 Task: Create a task  Implement a new remote desktop solution for a company's employees , assign it to team member softage.3@softage.net in the project AgileCube and update the status of the task to  Off Track , set the priority of the task to Medium
Action: Mouse moved to (49, 62)
Screenshot: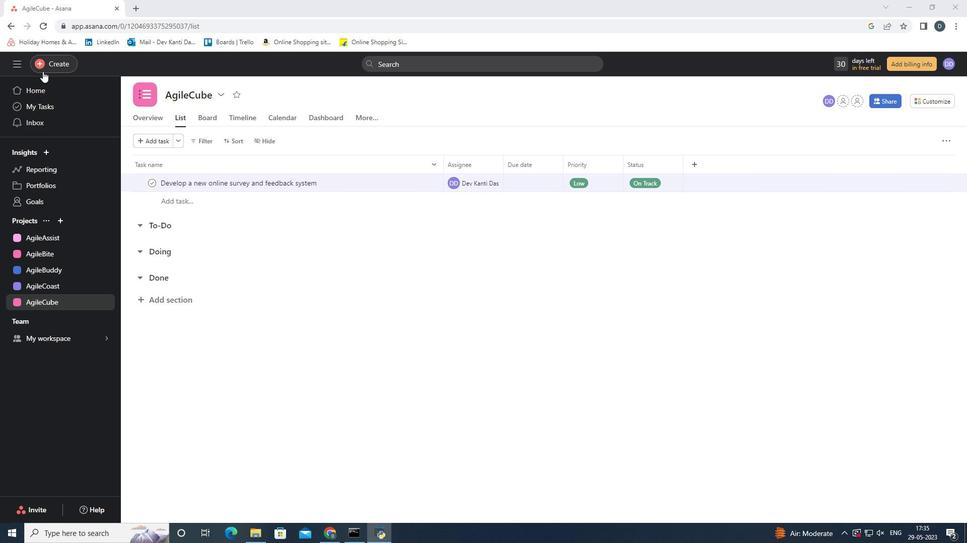 
Action: Mouse pressed left at (49, 62)
Screenshot: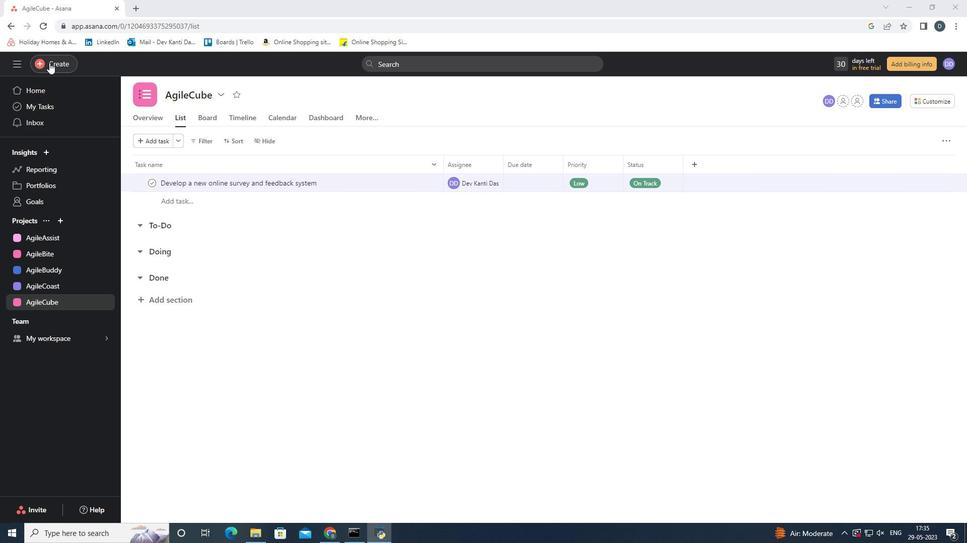 
Action: Mouse moved to (148, 60)
Screenshot: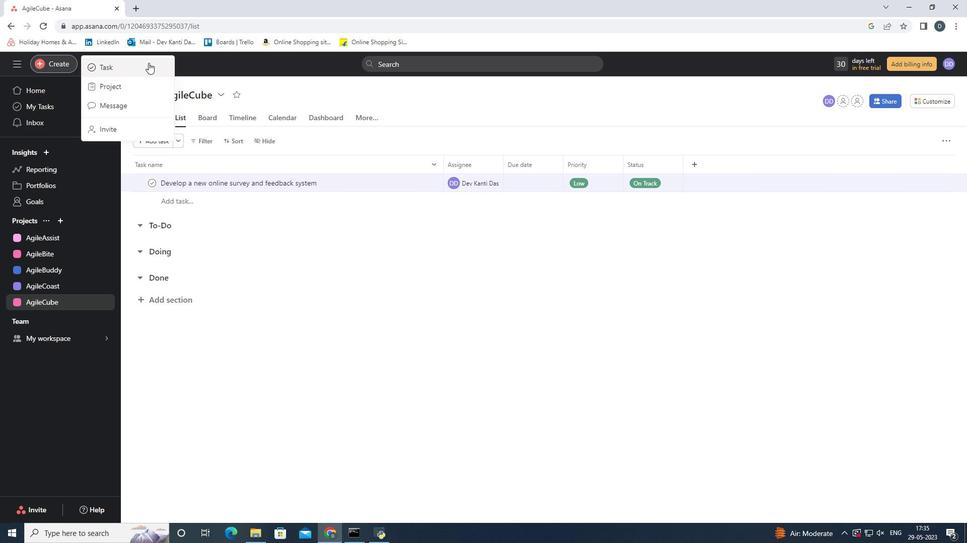 
Action: Mouse pressed left at (148, 60)
Screenshot: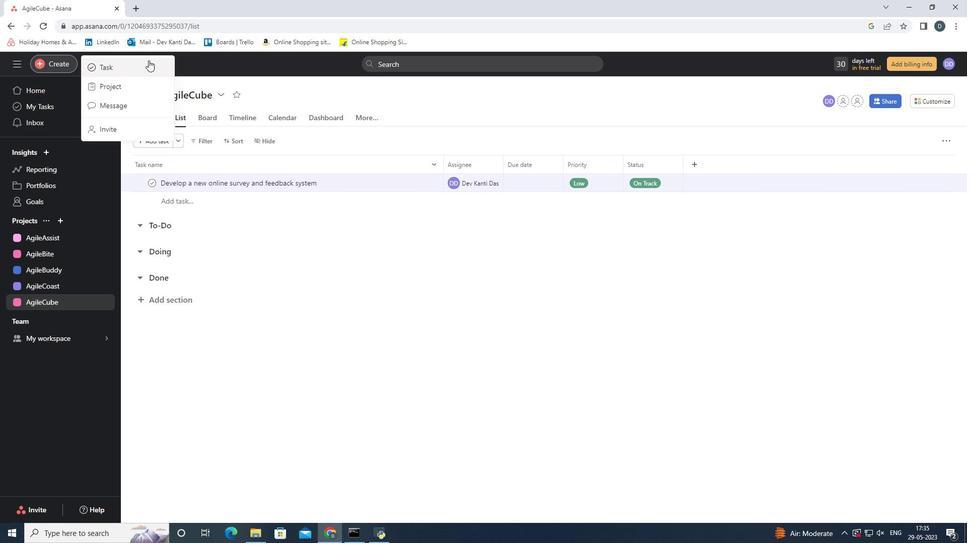 
Action: Mouse moved to (538, 337)
Screenshot: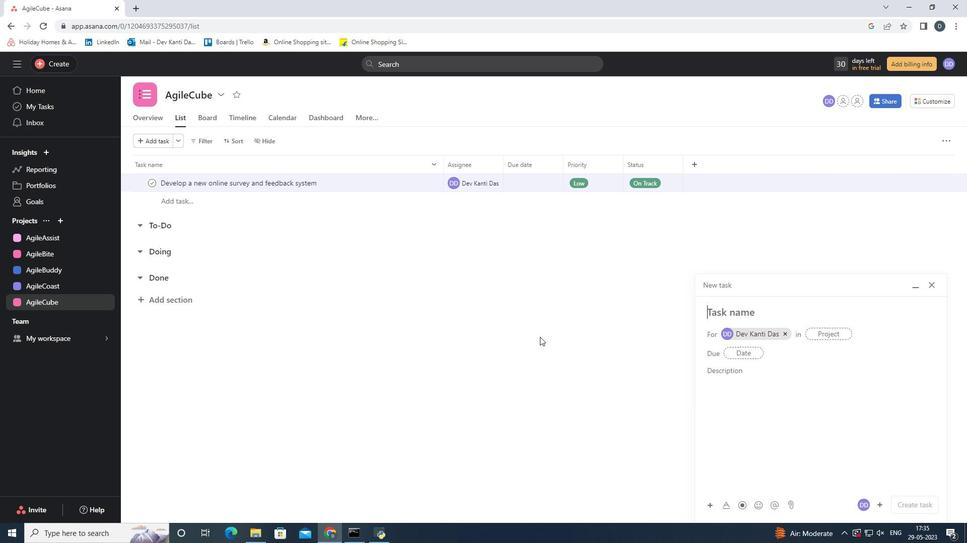 
Action: Key pressed <Key.cmd><Key.cmd><Key.shift>Implement<Key.space>a<Key.space>new<Key.space>remote<Key.space>desktop<Key.space>solution<Key.space>for<Key.space>a<Key.space>company's<Key.space>employees
Screenshot: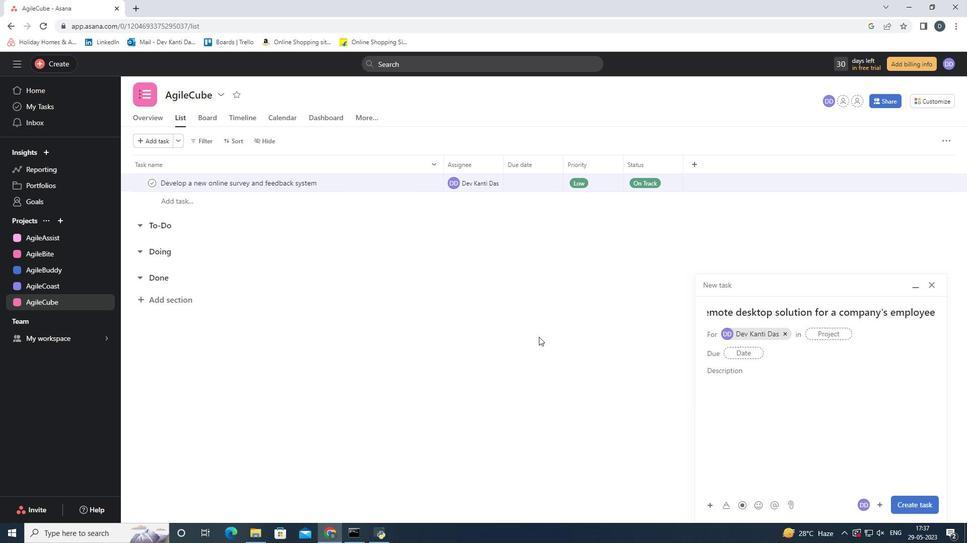 
Action: Mouse moved to (876, 506)
Screenshot: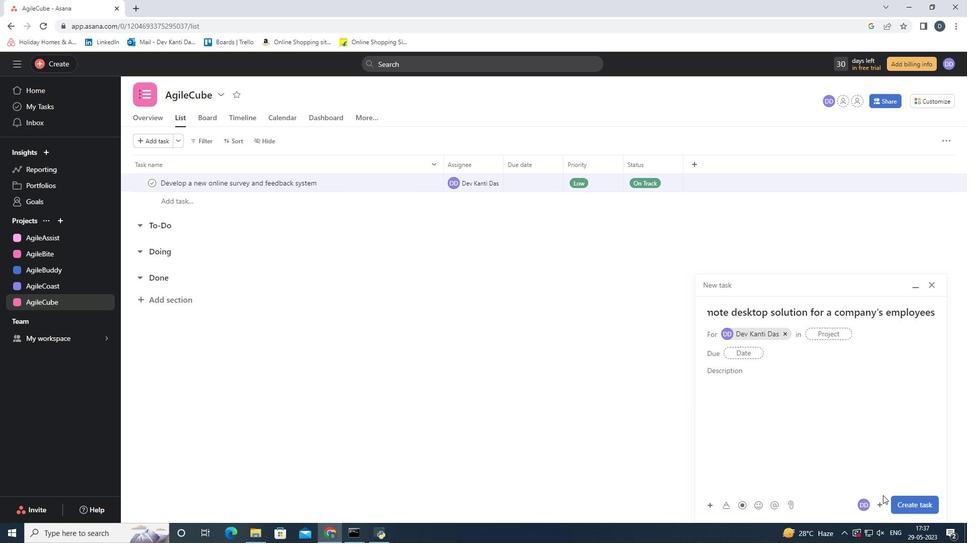 
Action: Mouse pressed left at (876, 506)
Screenshot: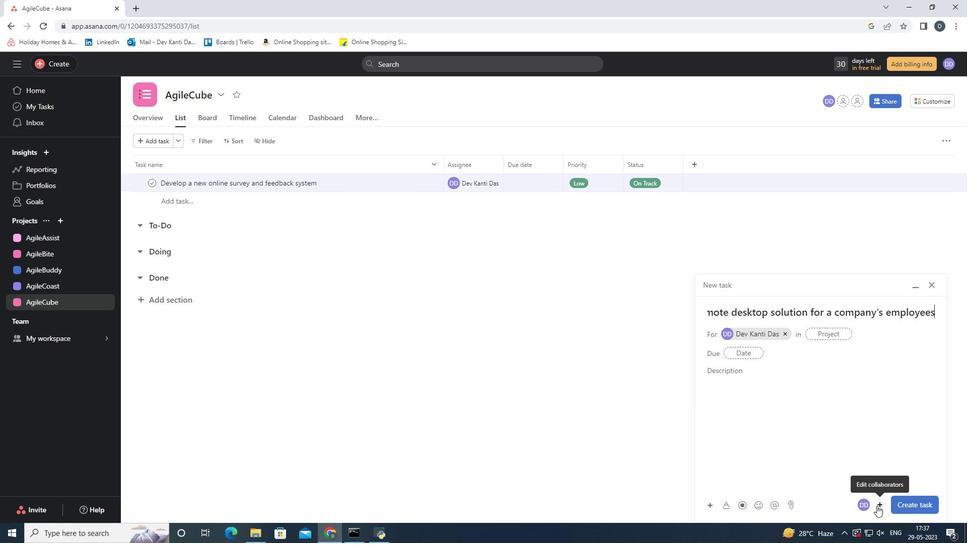 
Action: Mouse moved to (873, 501)
Screenshot: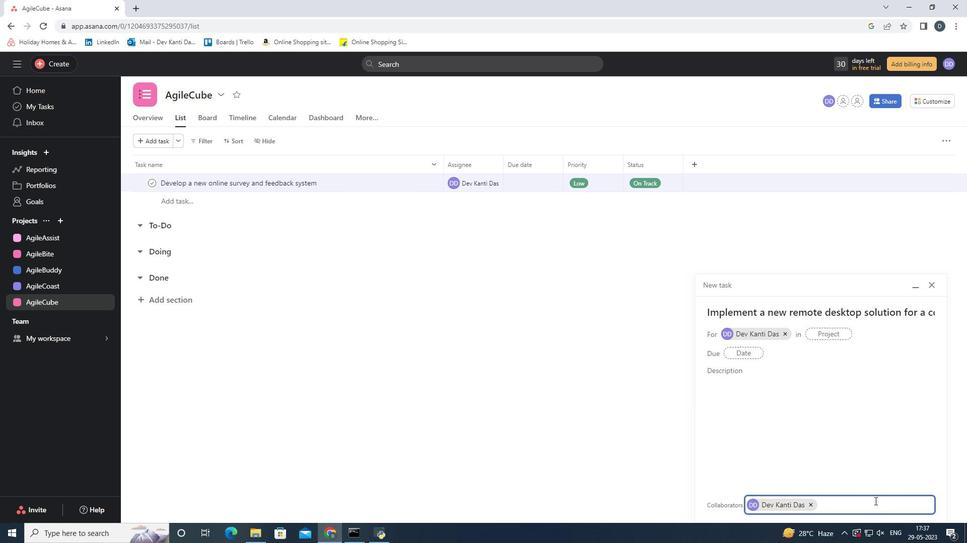 
Action: Key pressed <Key.shift>Softage.3<Key.shift>@softage.net
Screenshot: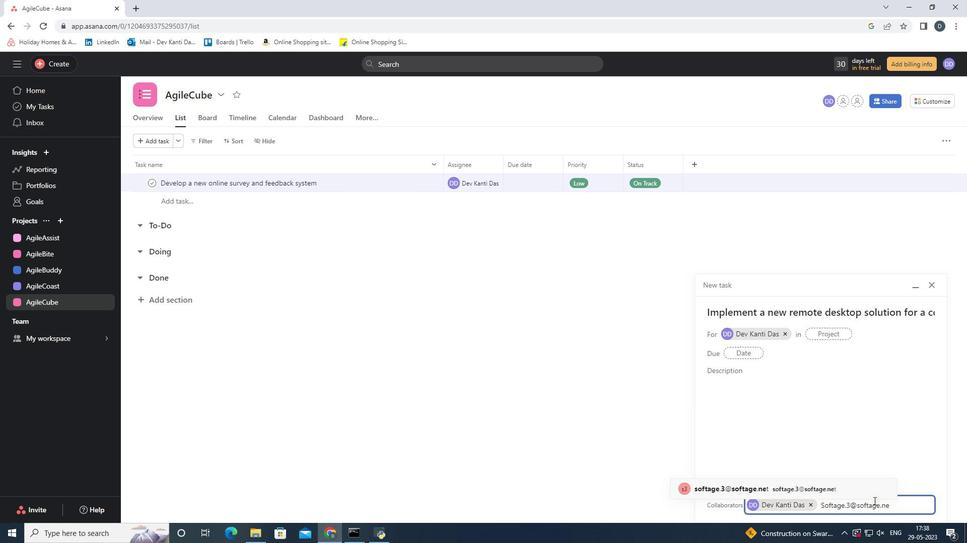 
Action: Mouse moved to (801, 486)
Screenshot: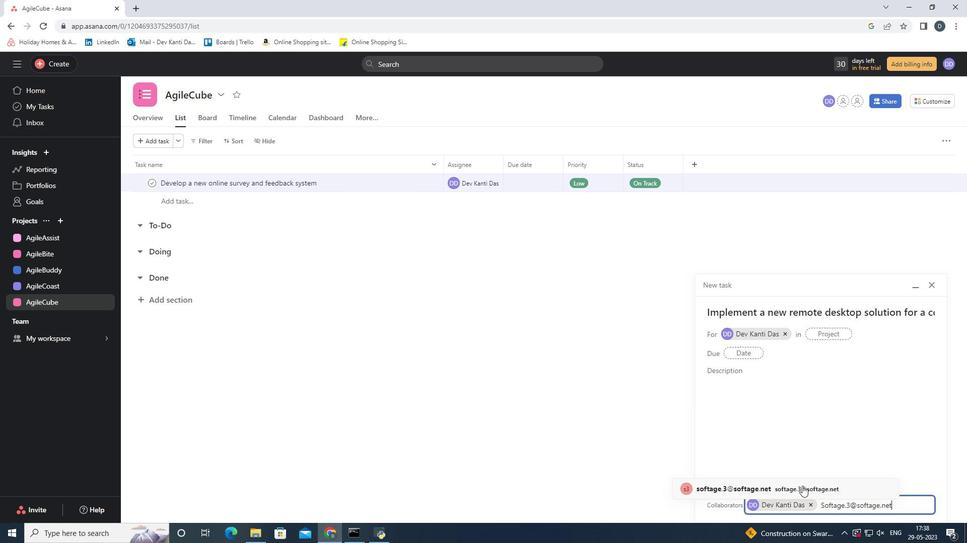 
Action: Mouse pressed left at (801, 486)
Screenshot: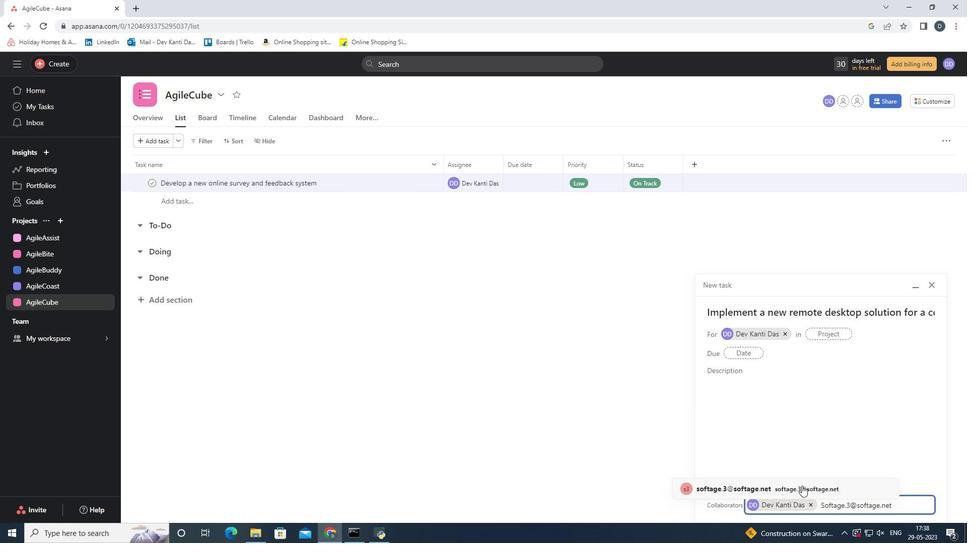 
Action: Mouse moved to (811, 352)
Screenshot: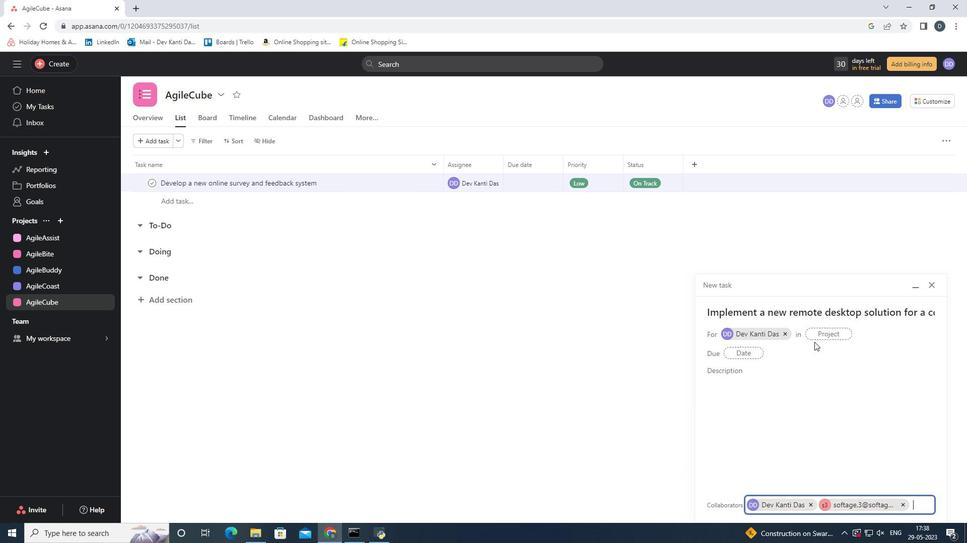 
Action: Mouse pressed left at (811, 352)
Screenshot: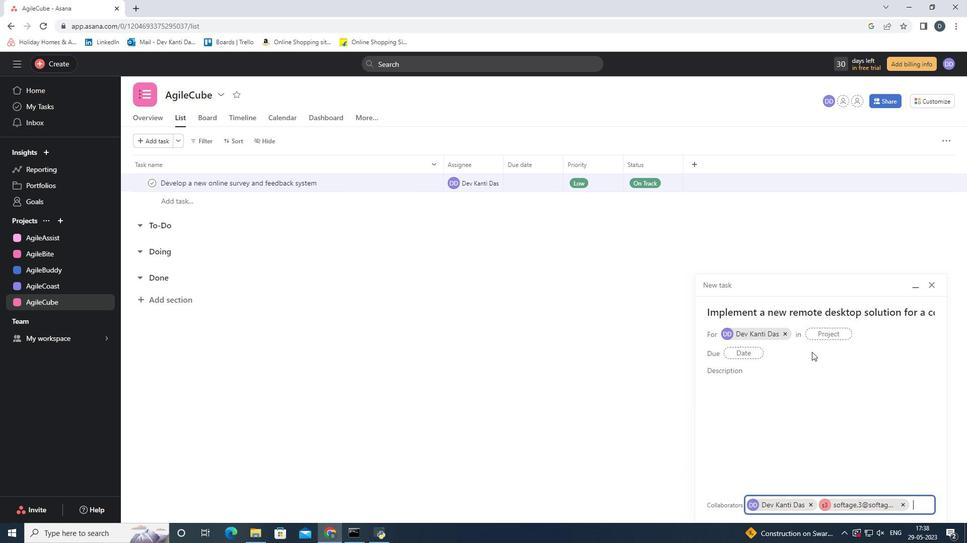 
Action: Mouse moved to (826, 335)
Screenshot: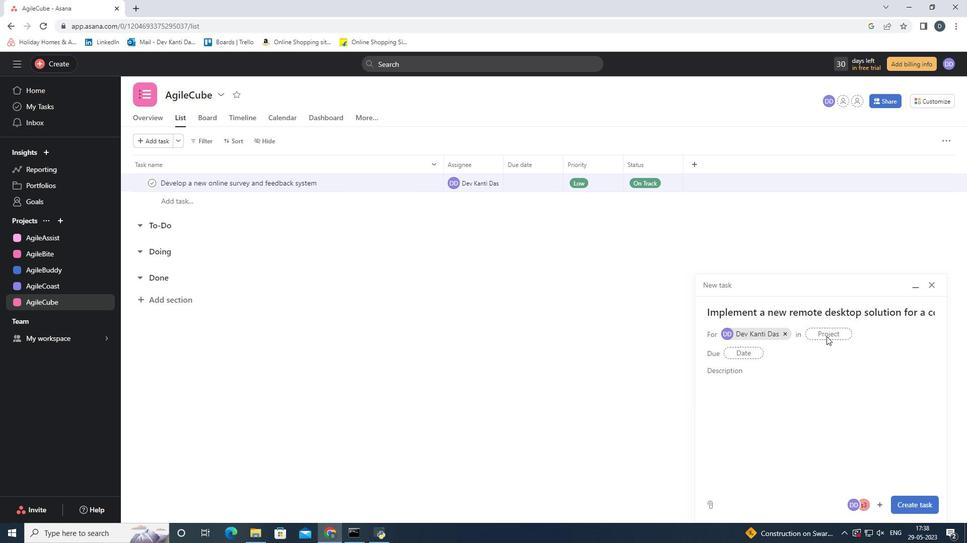
Action: Mouse pressed left at (826, 335)
Screenshot: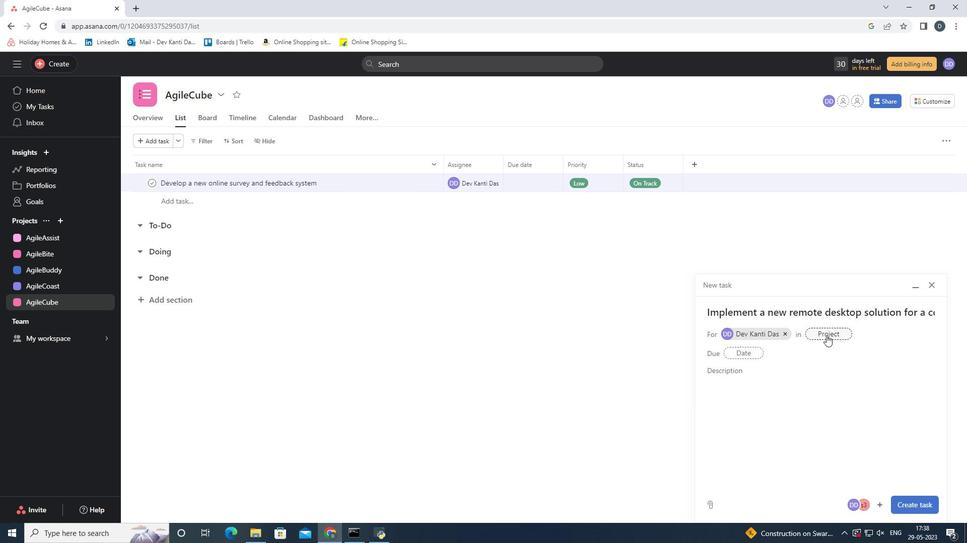 
Action: Mouse moved to (760, 354)
Screenshot: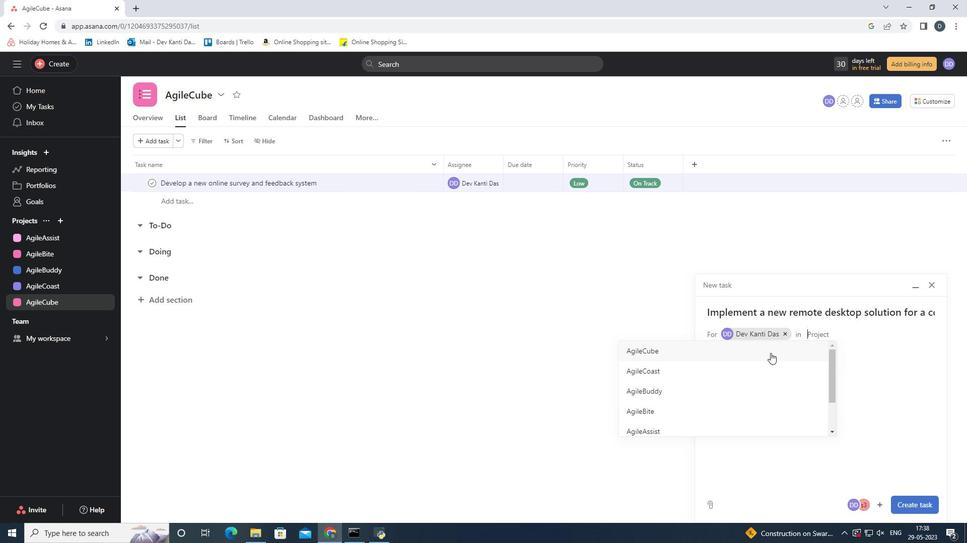 
Action: Mouse pressed left at (760, 354)
Screenshot: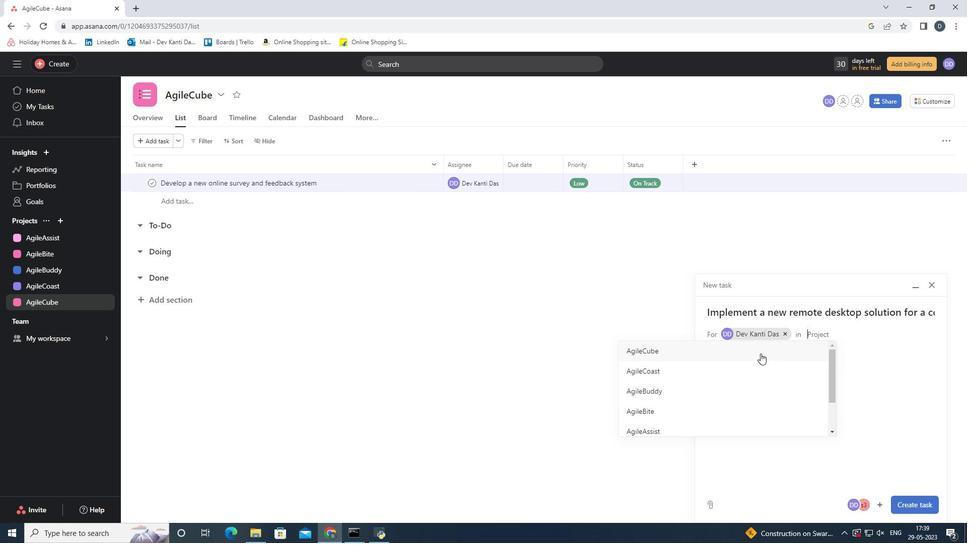 
Action: Mouse moved to (763, 371)
Screenshot: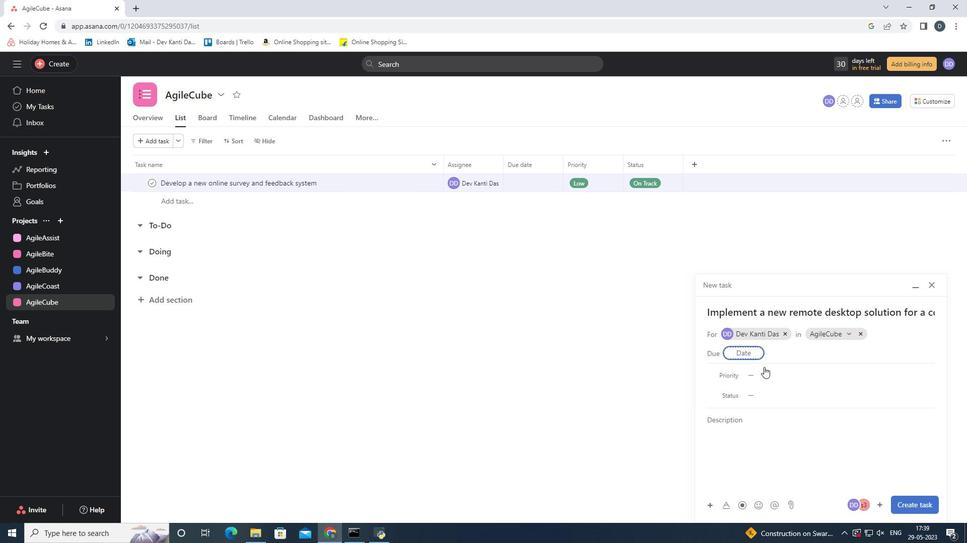 
Action: Mouse pressed left at (763, 371)
Screenshot: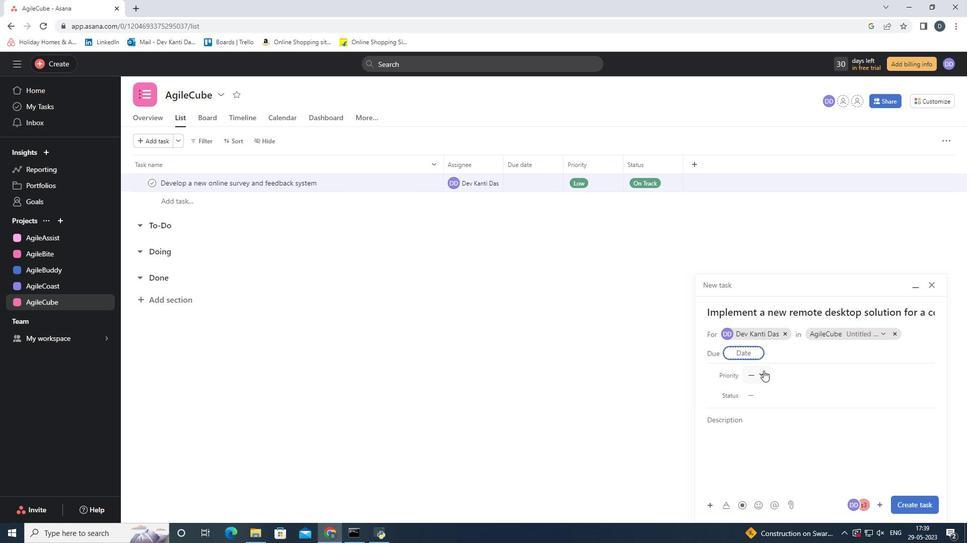 
Action: Mouse moved to (779, 425)
Screenshot: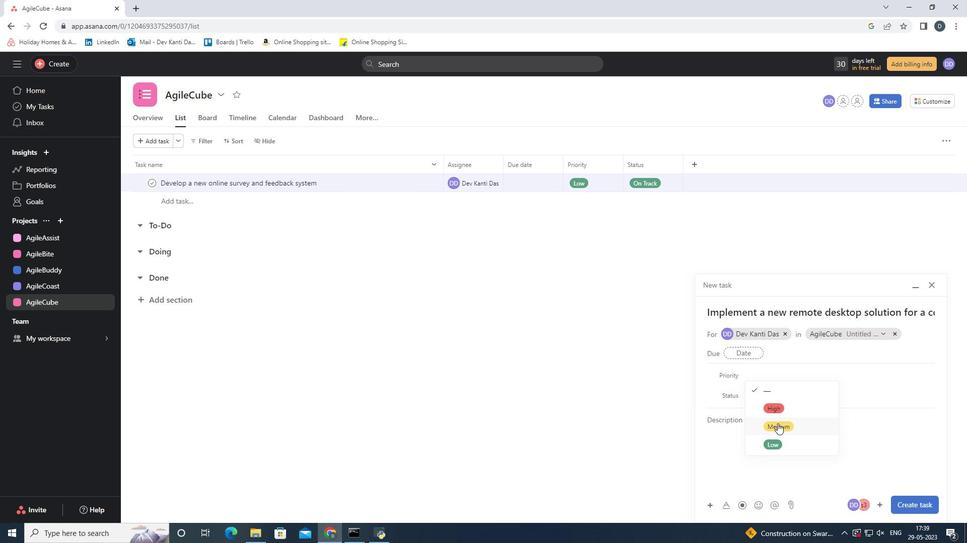 
Action: Mouse pressed left at (779, 425)
Screenshot: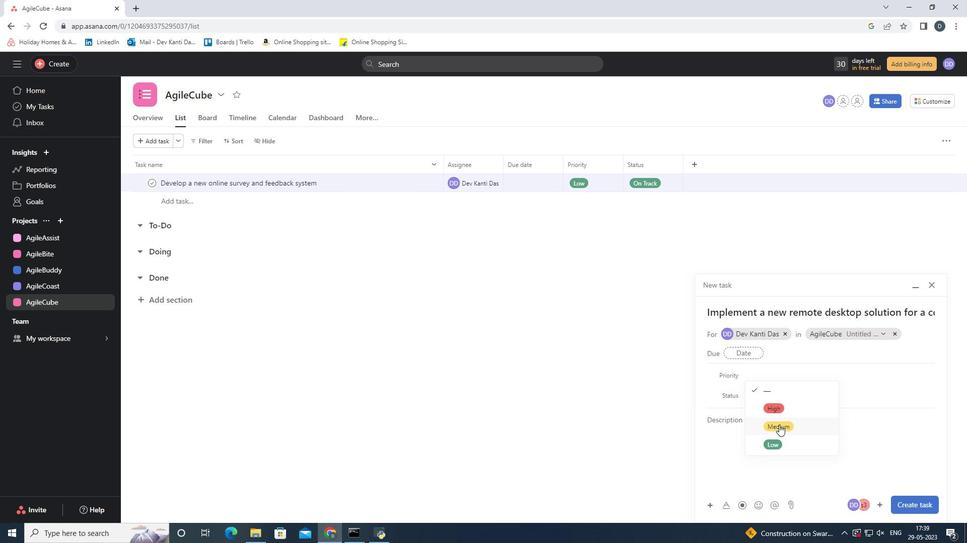 
Action: Mouse moved to (761, 389)
Screenshot: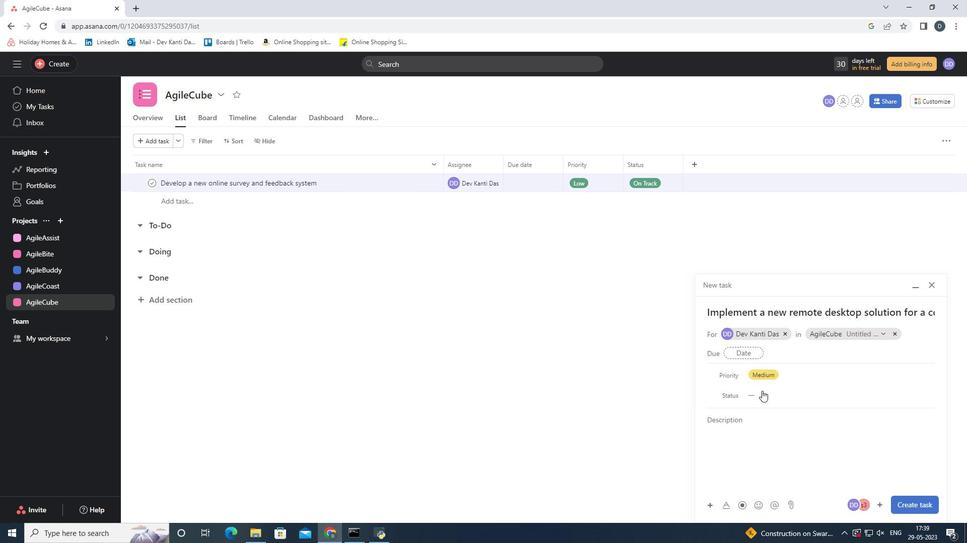 
Action: Mouse pressed left at (761, 389)
Screenshot: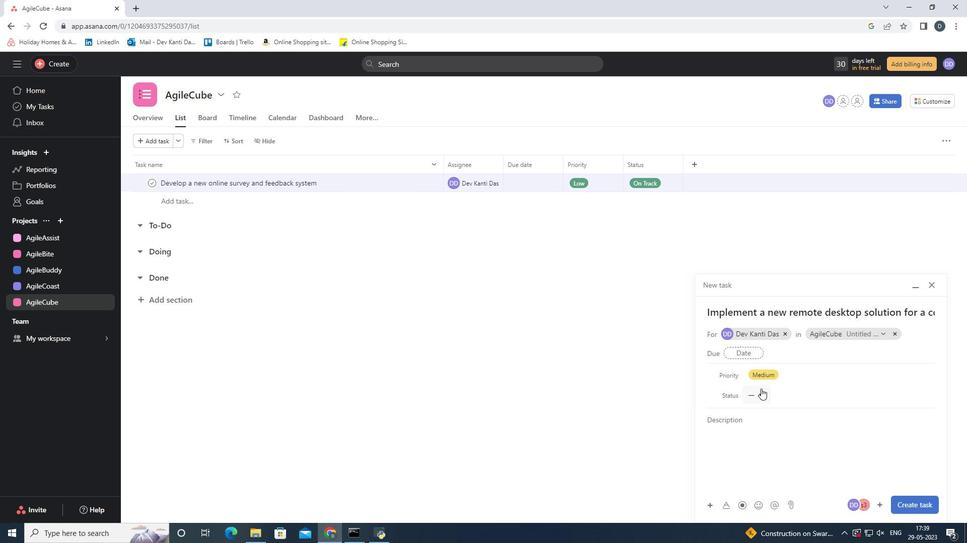 
Action: Mouse moved to (796, 451)
Screenshot: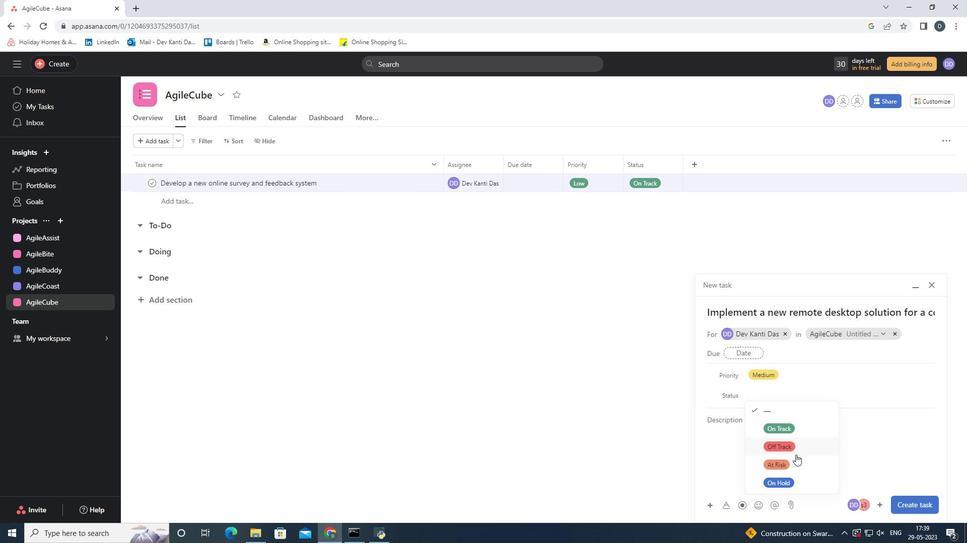 
Action: Mouse pressed left at (796, 451)
Screenshot: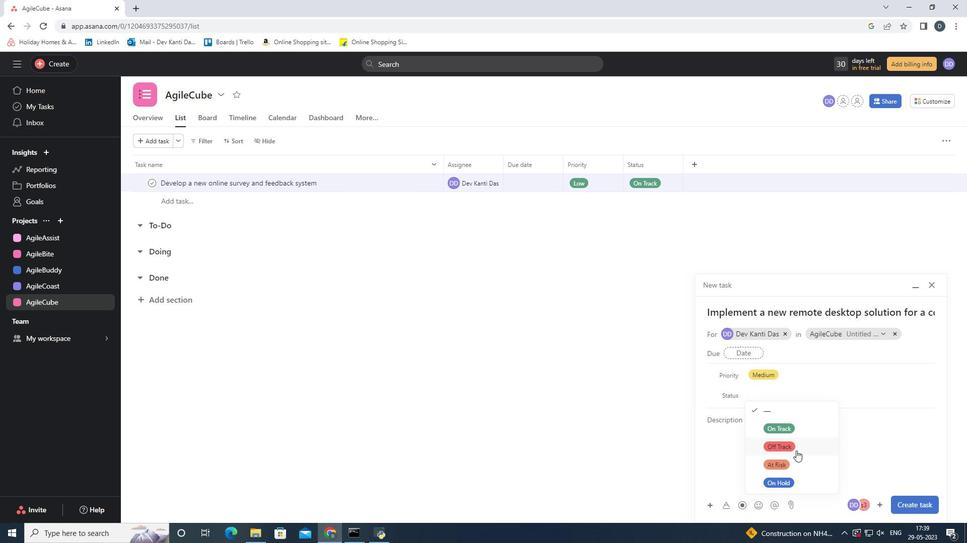 
Action: Mouse moved to (822, 354)
Screenshot: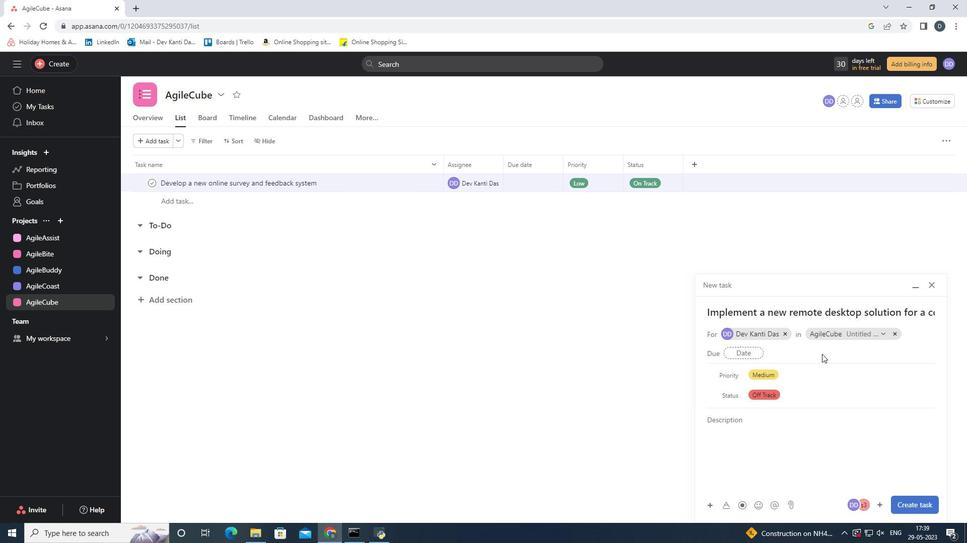 
Action: Mouse pressed left at (822, 354)
Screenshot: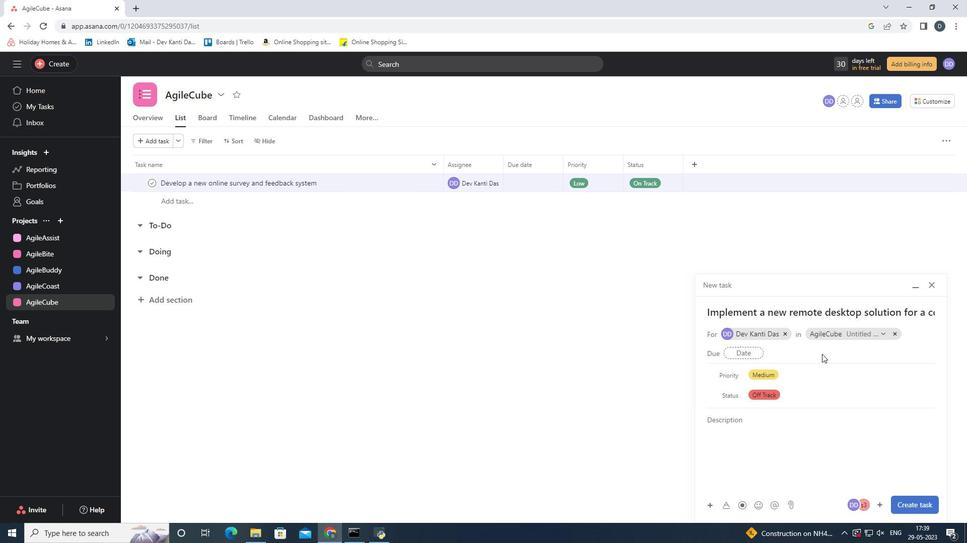 
Action: Mouse moved to (908, 498)
Screenshot: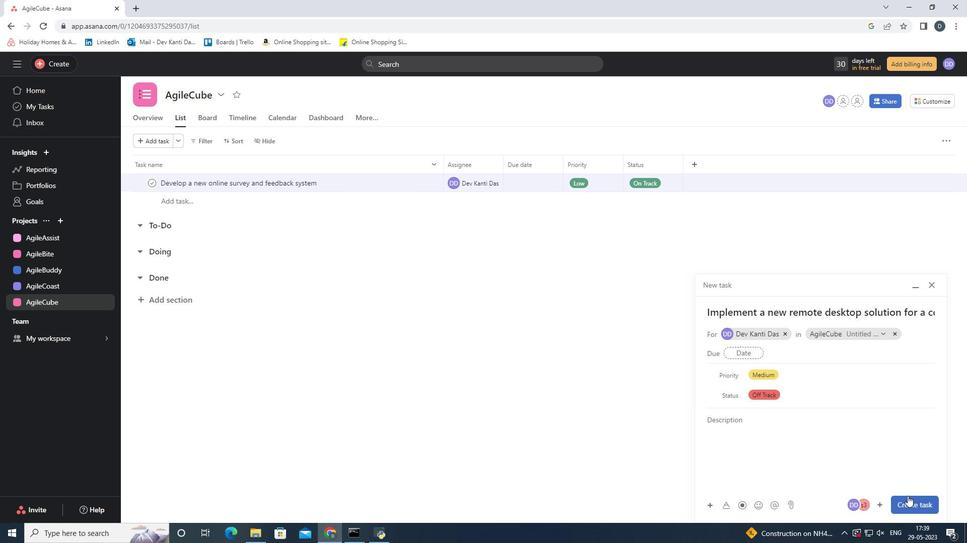 
Action: Mouse pressed left at (908, 498)
Screenshot: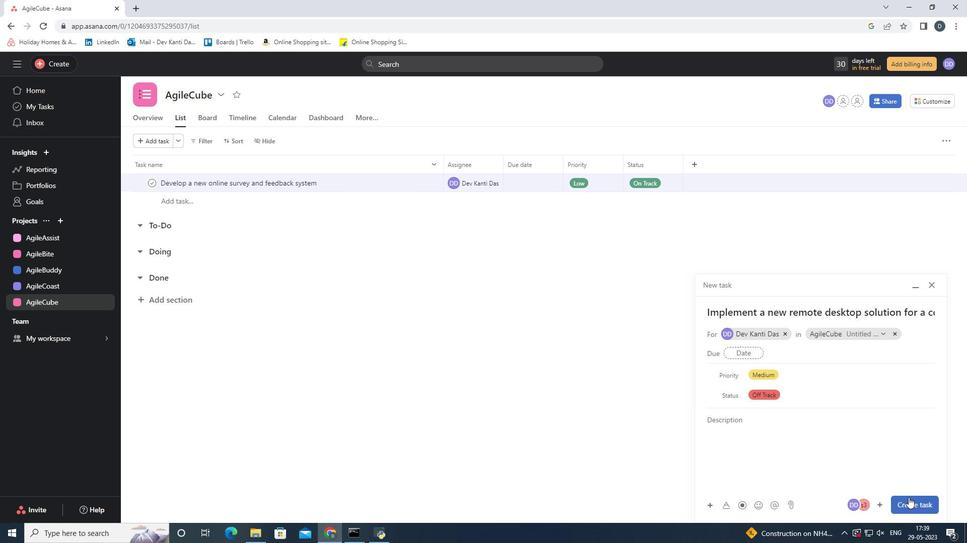 
Action: Mouse moved to (116, 481)
Screenshot: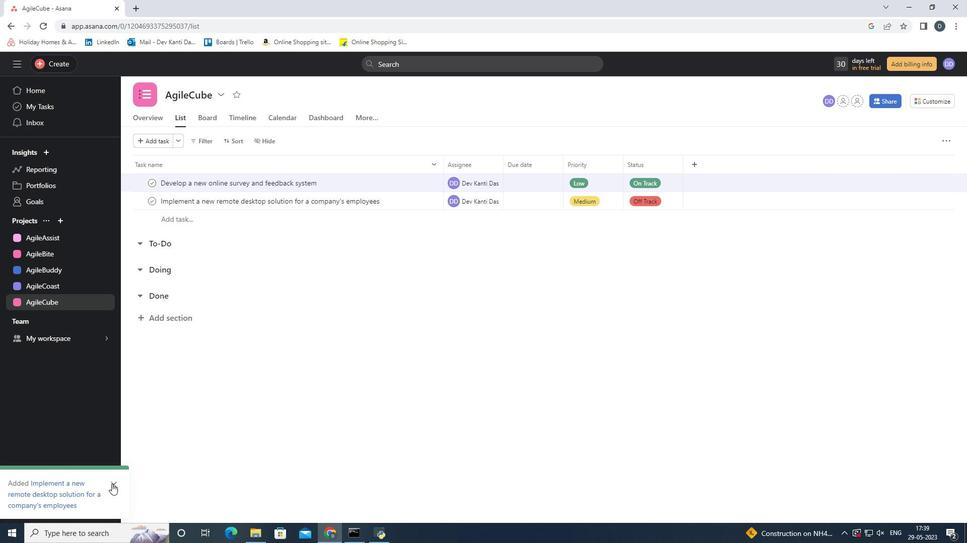 
Action: Mouse pressed left at (116, 481)
Screenshot: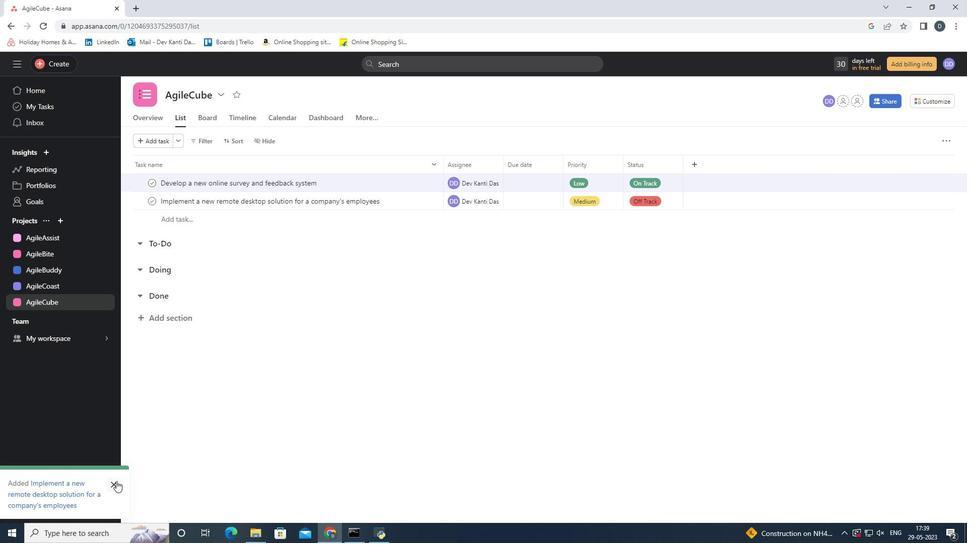 
Action: Mouse moved to (472, 178)
Screenshot: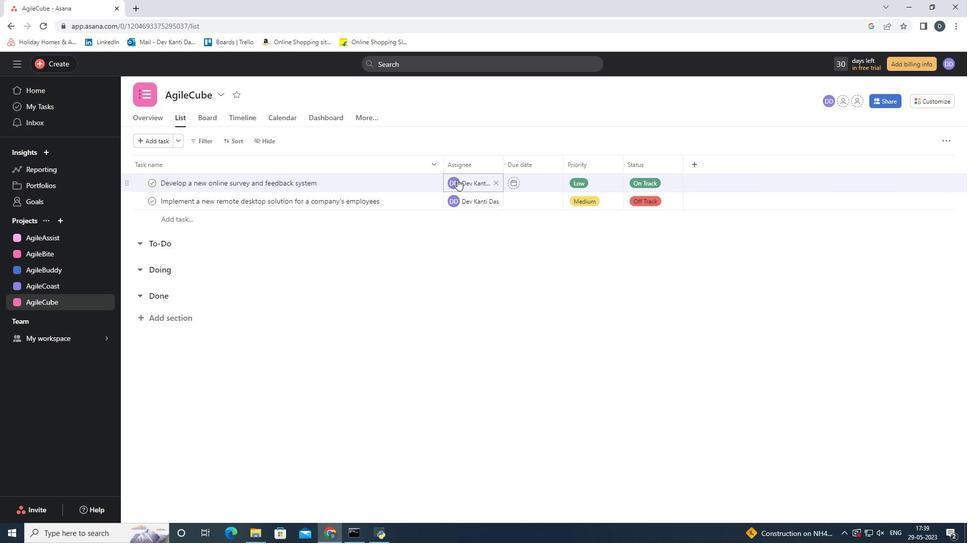 
Action: Mouse pressed left at (472, 178)
Screenshot: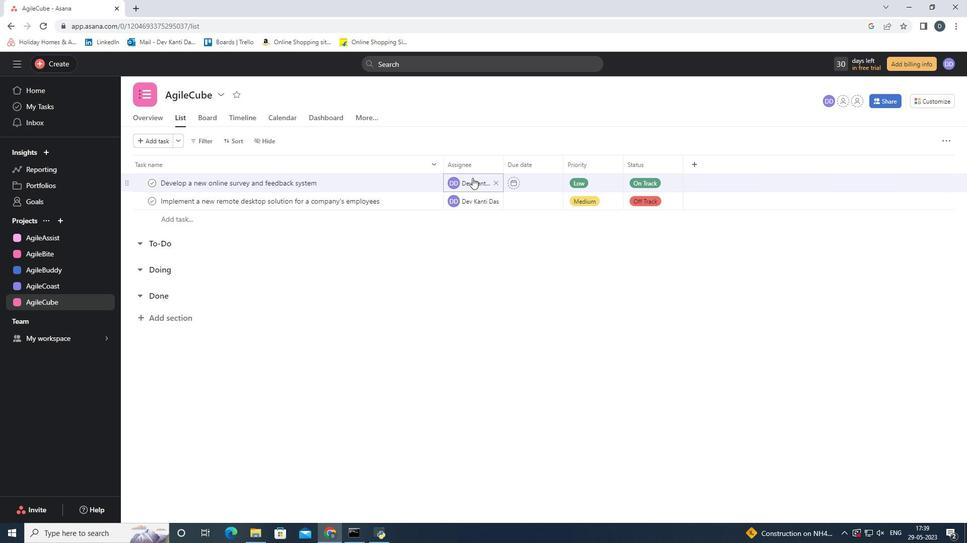 
Action: Mouse moved to (470, 183)
Screenshot: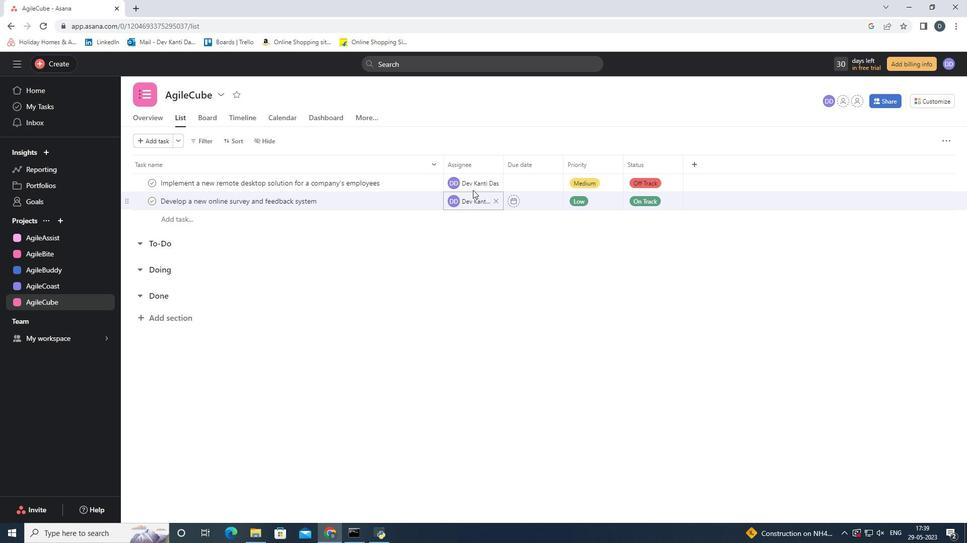 
Action: Mouse pressed left at (470, 183)
Screenshot: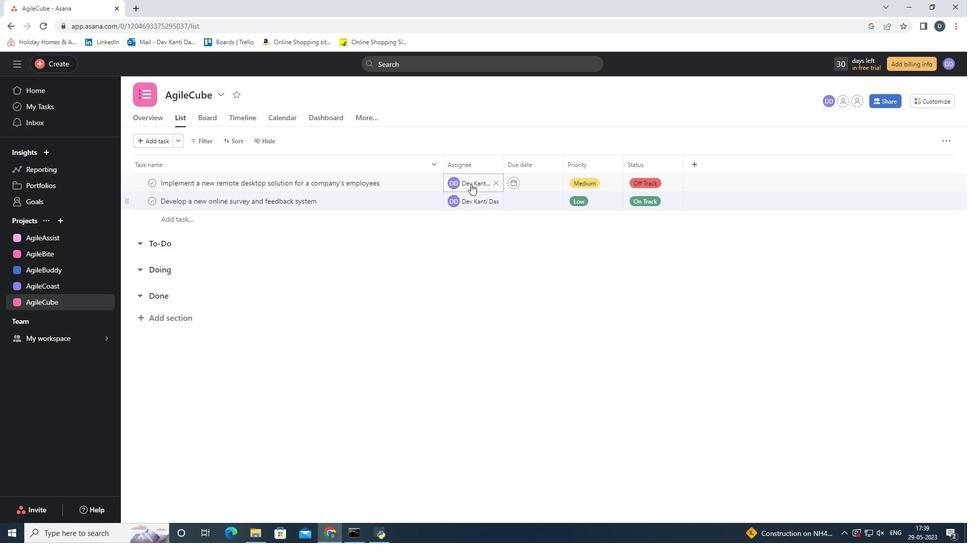 
Action: Mouse moved to (499, 260)
Screenshot: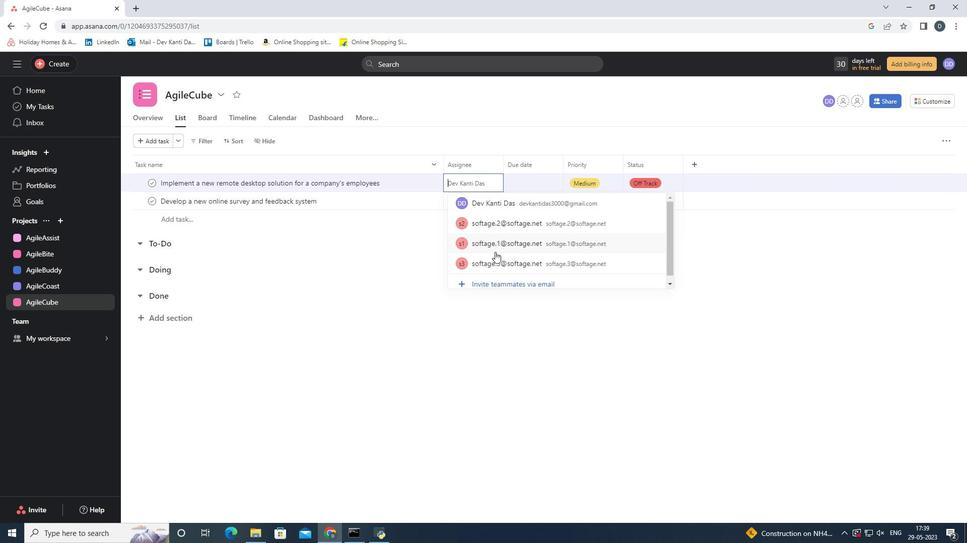
Action: Mouse pressed left at (499, 260)
Screenshot: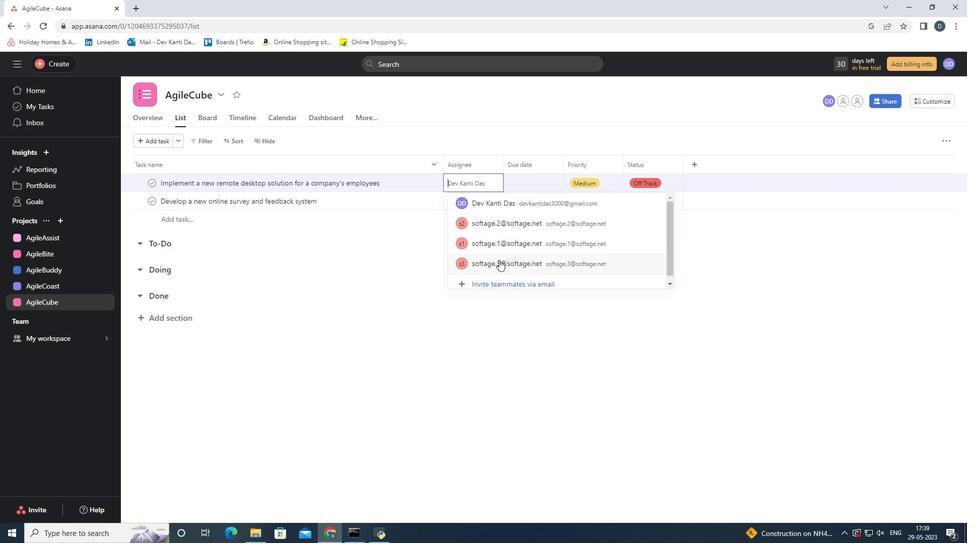 
Action: Mouse moved to (459, 203)
Screenshot: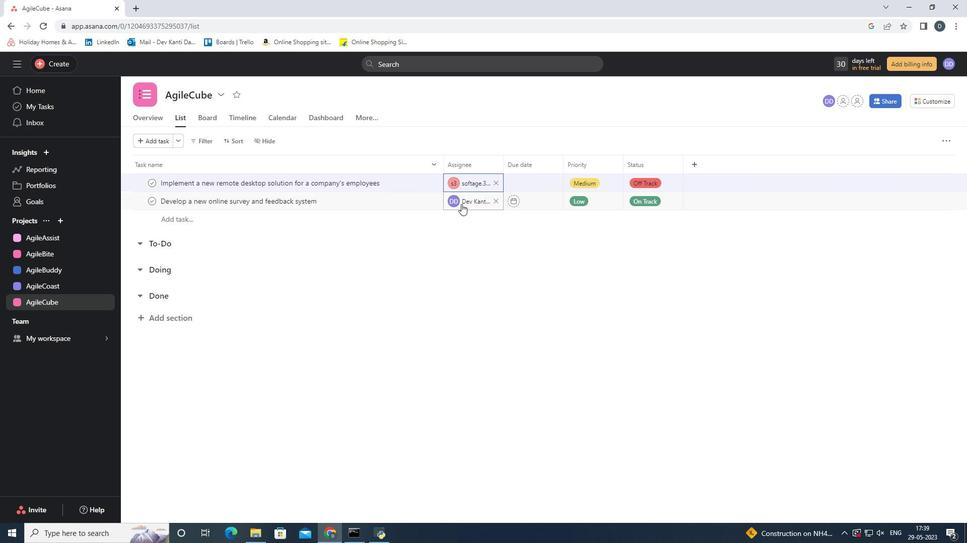 
Action: Mouse pressed left at (459, 203)
Screenshot: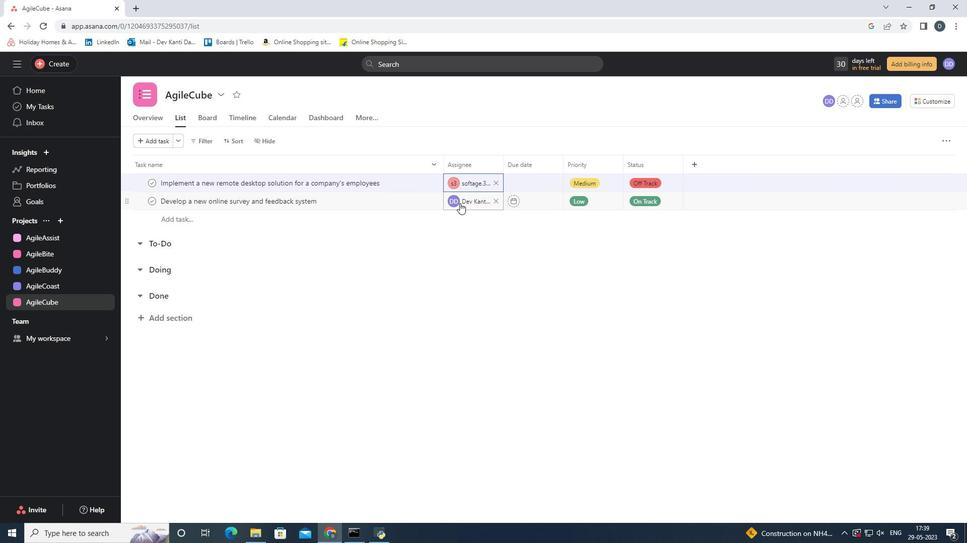 
Action: Mouse moved to (511, 273)
Screenshot: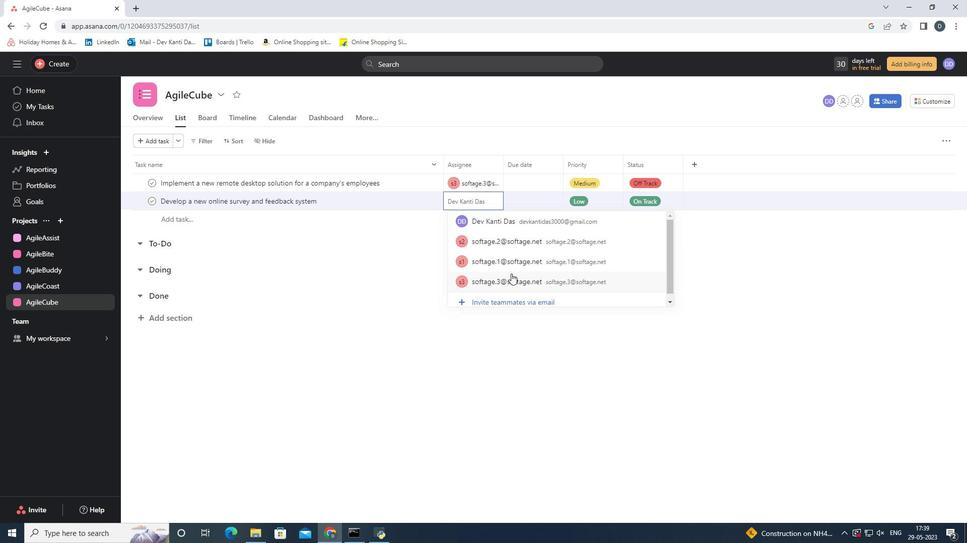 
Action: Mouse pressed left at (511, 273)
Screenshot: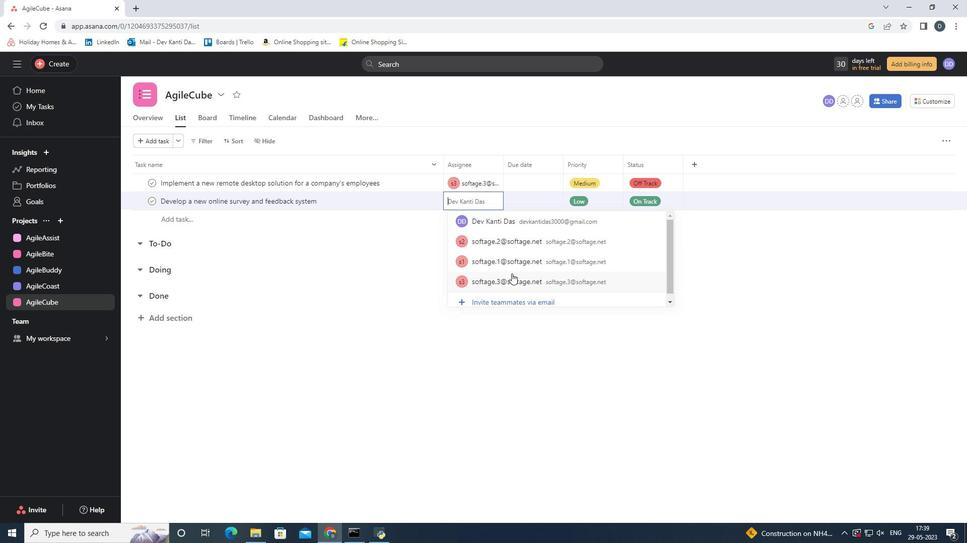 
Action: Mouse moved to (629, 346)
Screenshot: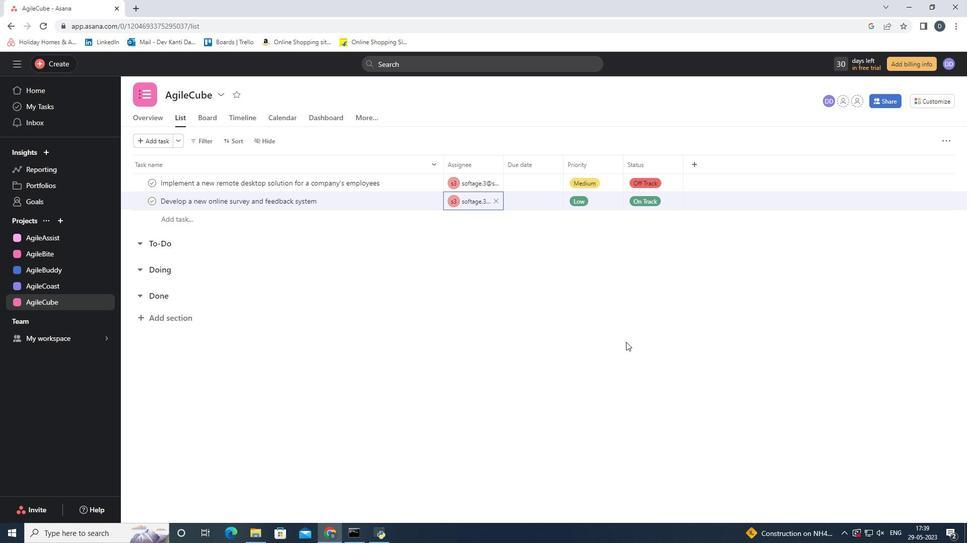 
Action: Mouse pressed left at (629, 346)
Screenshot: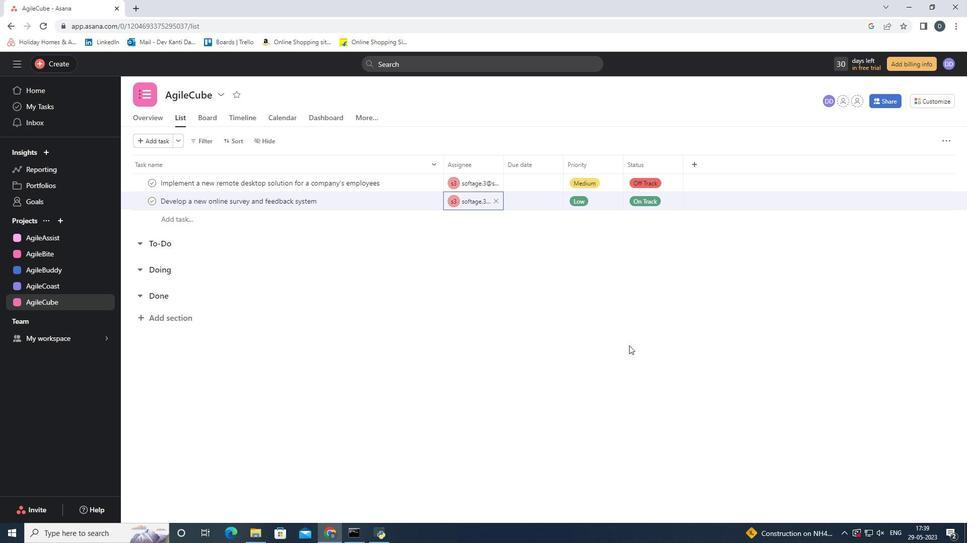 
